 Task: Set and save the "Wet" of Audio Spatializer to 0.40.
Action: Mouse moved to (116, 15)
Screenshot: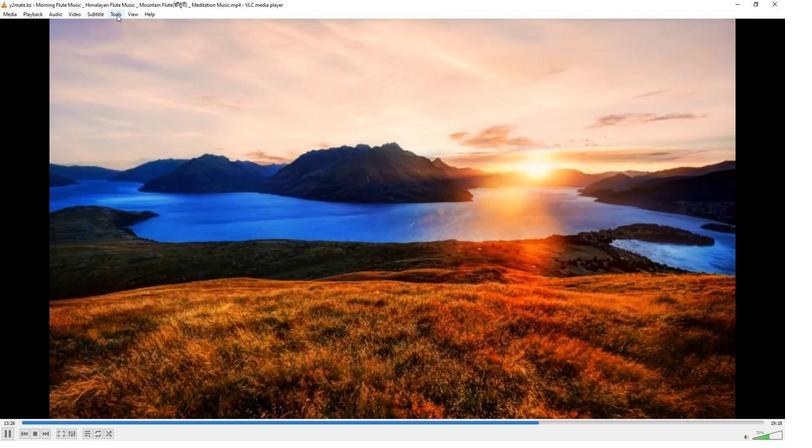 
Action: Mouse pressed left at (116, 15)
Screenshot: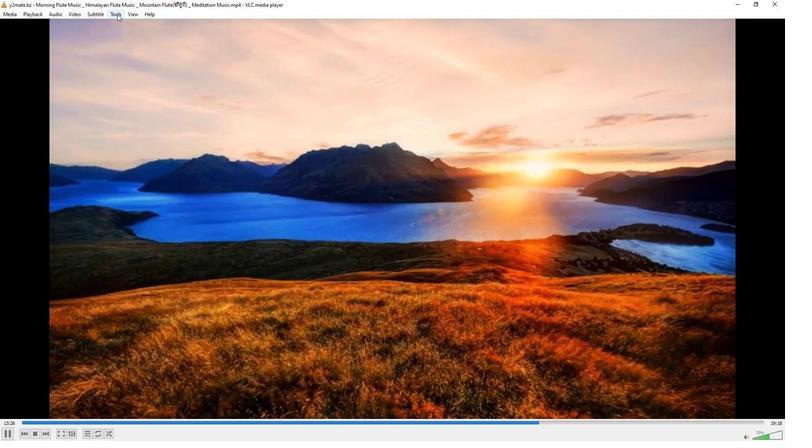 
Action: Mouse moved to (122, 114)
Screenshot: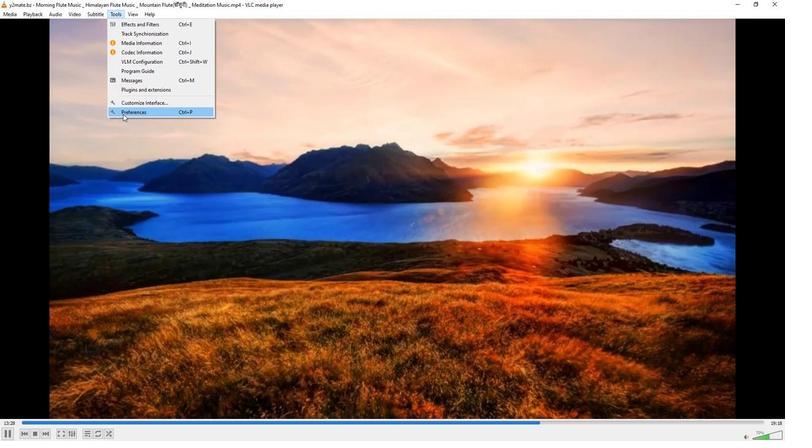 
Action: Mouse pressed left at (122, 114)
Screenshot: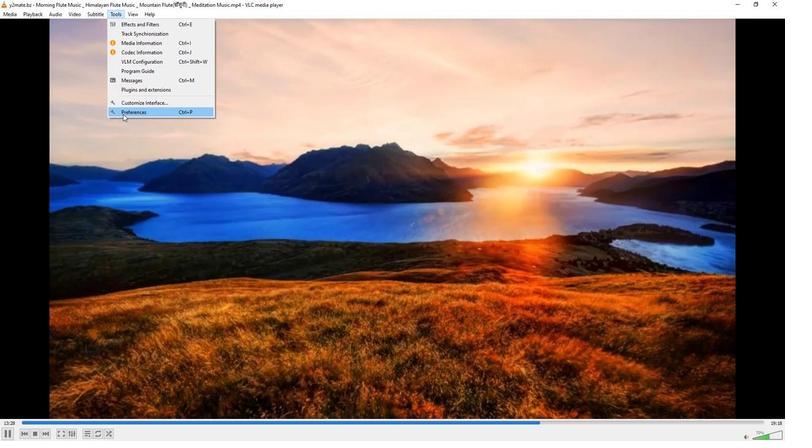 
Action: Mouse moved to (259, 361)
Screenshot: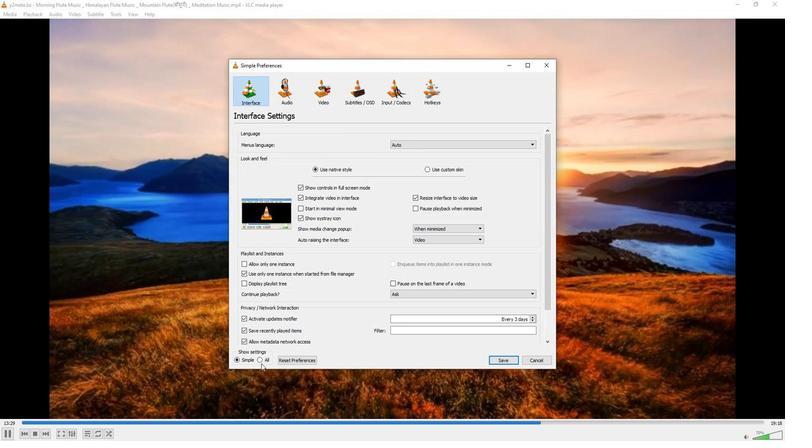 
Action: Mouse pressed left at (259, 361)
Screenshot: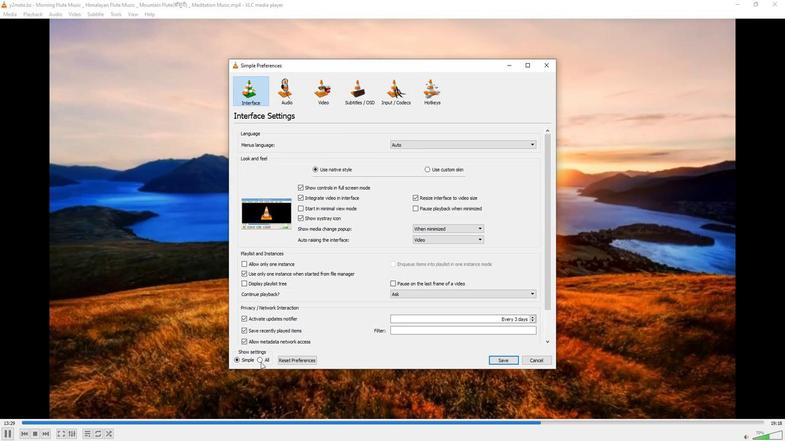 
Action: Mouse moved to (246, 174)
Screenshot: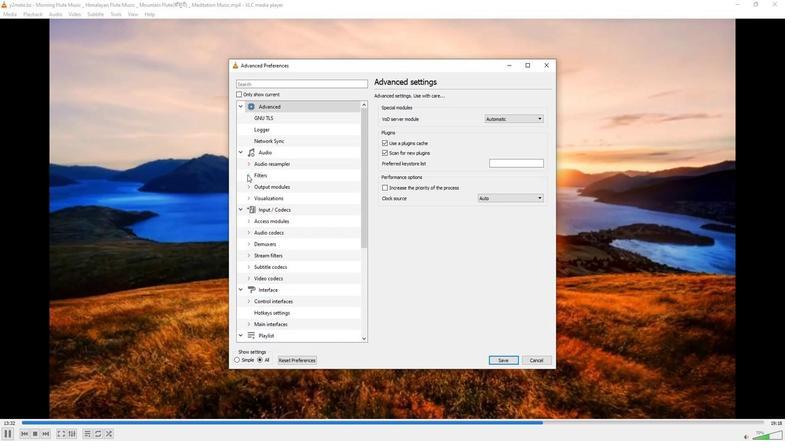 
Action: Mouse pressed left at (246, 174)
Screenshot: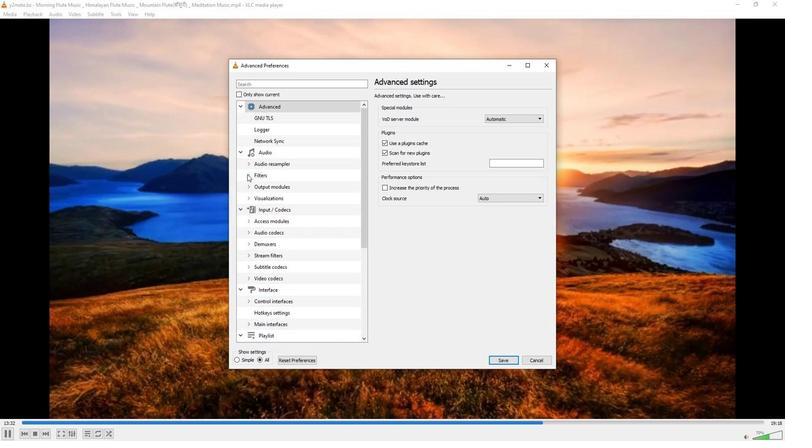 
Action: Mouse moved to (260, 323)
Screenshot: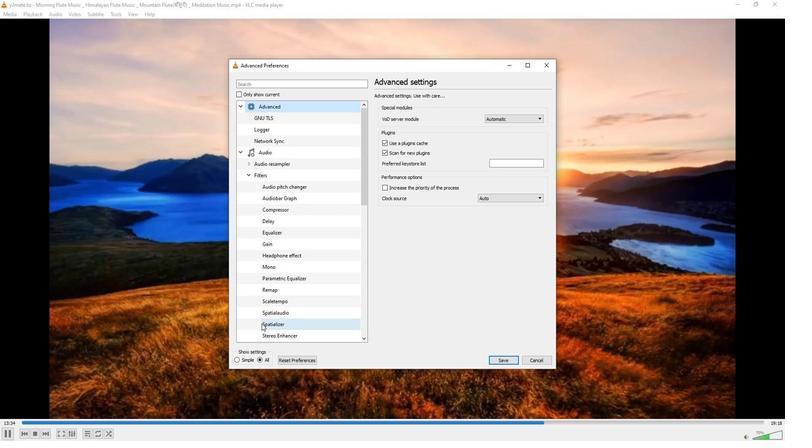 
Action: Mouse pressed left at (260, 323)
Screenshot: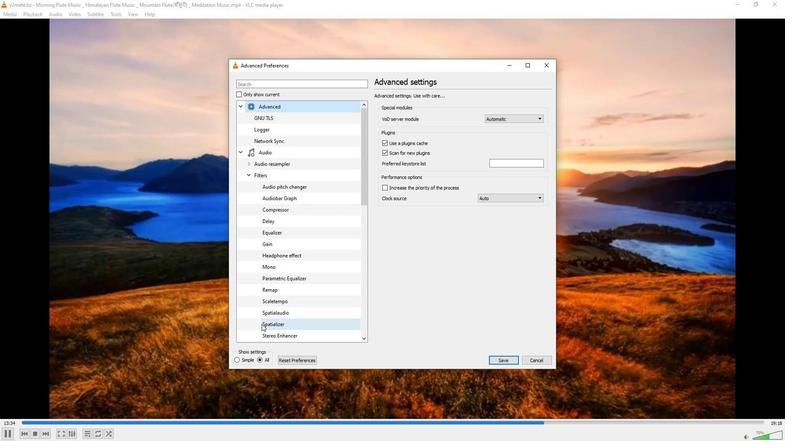 
Action: Mouse moved to (542, 128)
Screenshot: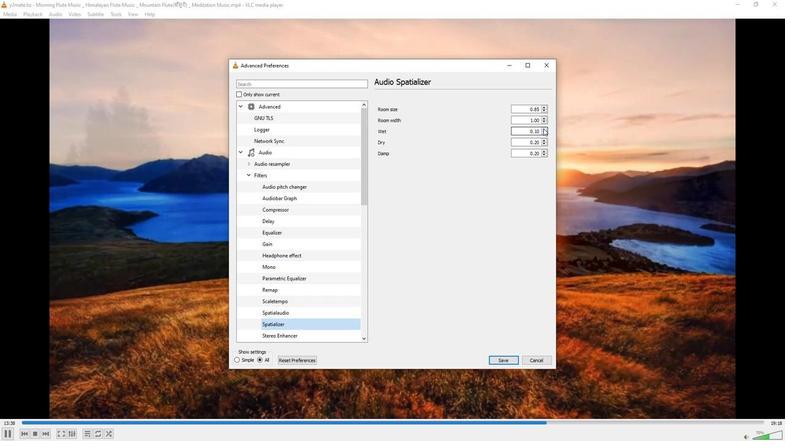 
Action: Mouse pressed left at (542, 128)
Screenshot: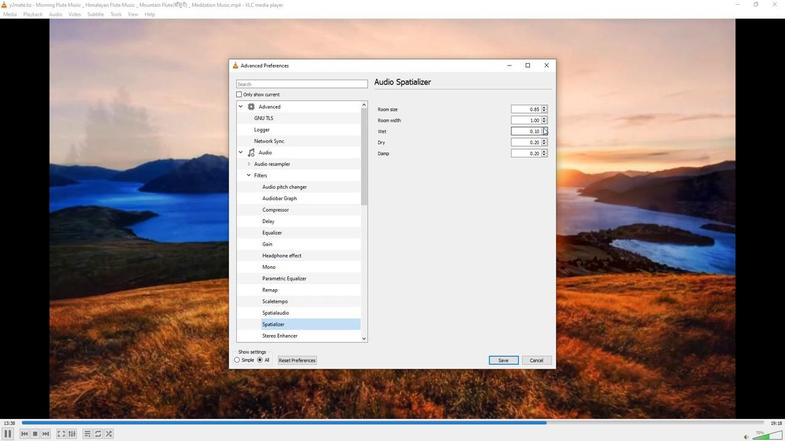
Action: Mouse moved to (542, 128)
Screenshot: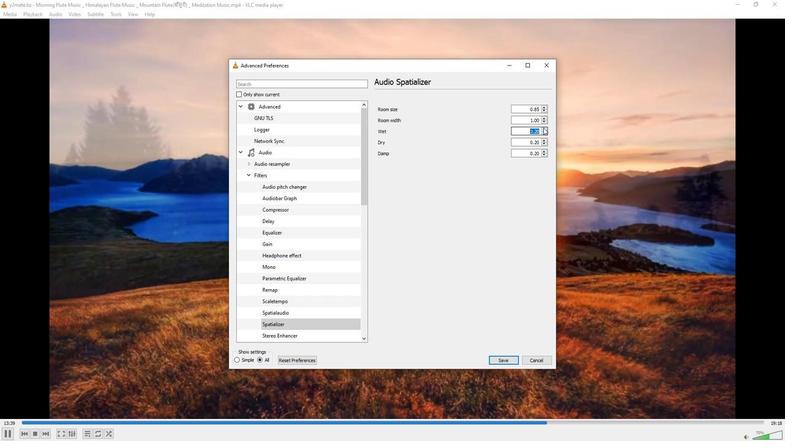 
Action: Mouse pressed left at (542, 128)
Screenshot: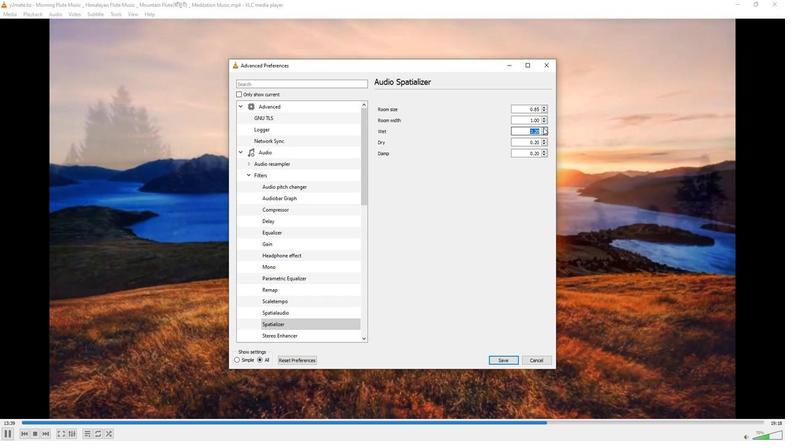 
Action: Mouse pressed left at (542, 128)
Screenshot: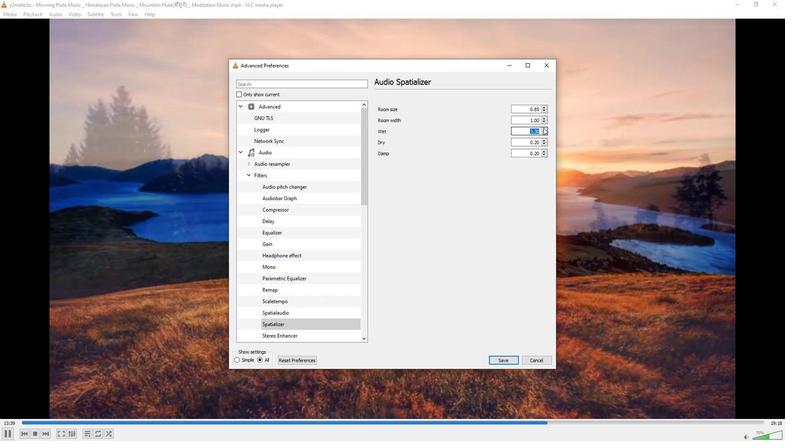 
Action: Mouse moved to (513, 189)
Screenshot: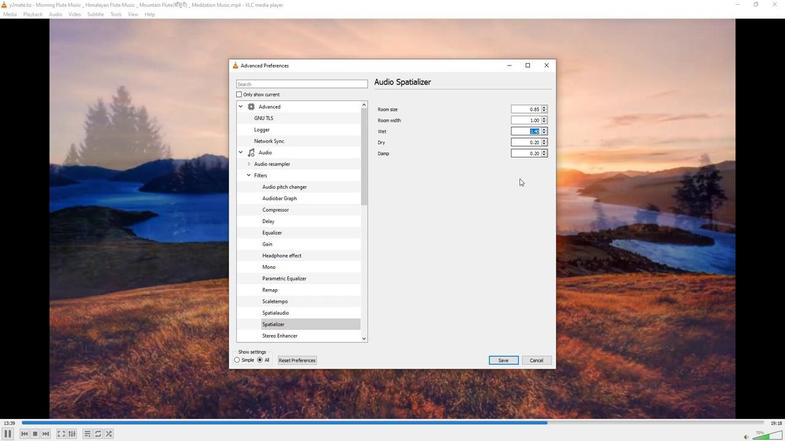 
Action: Mouse pressed left at (513, 189)
Screenshot: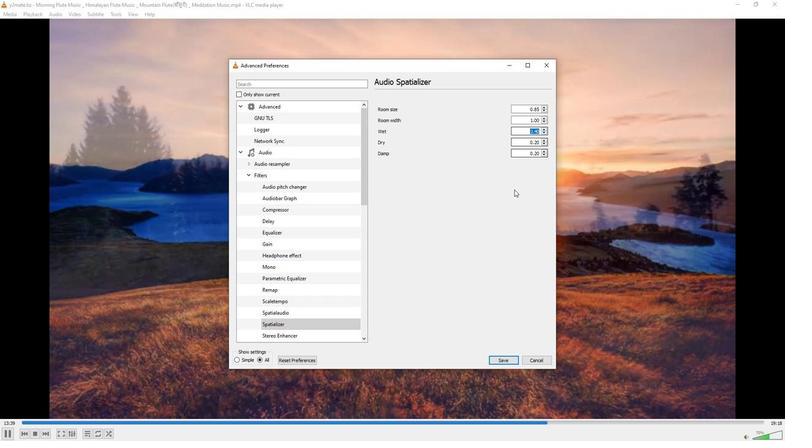 
Action: Mouse moved to (513, 360)
Screenshot: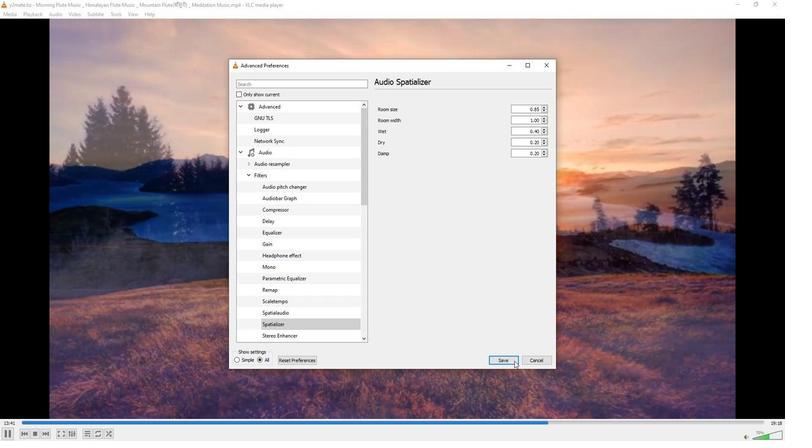
Action: Mouse pressed left at (513, 360)
Screenshot: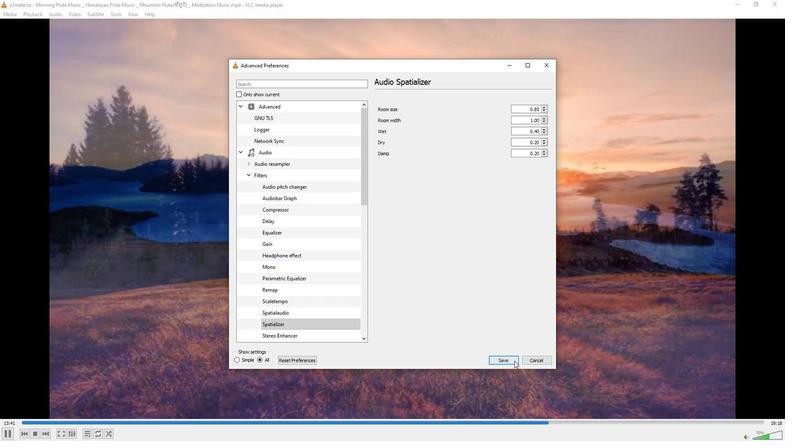 
Action: Mouse moved to (502, 355)
Screenshot: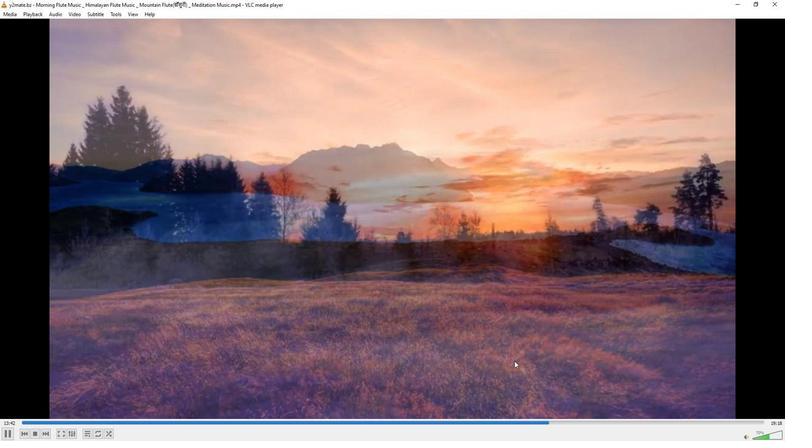 
